 Task: Add the report chart component in the site builder.
Action: Mouse moved to (1182, 88)
Screenshot: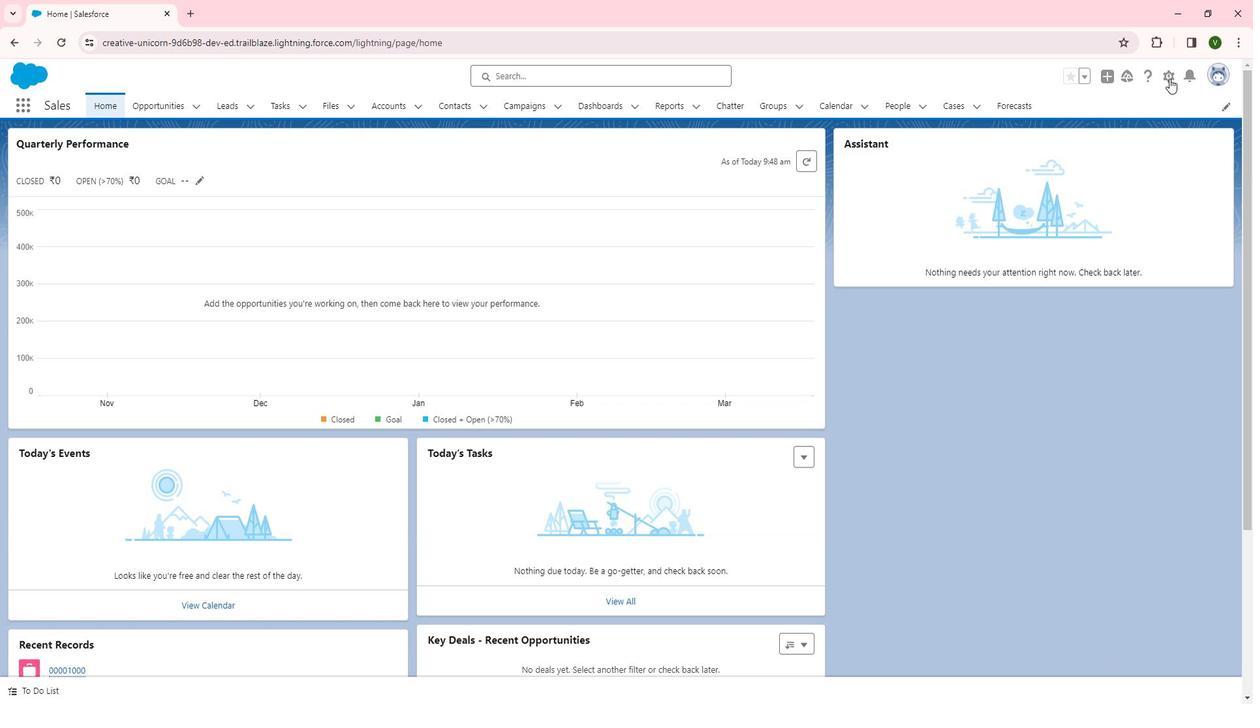 
Action: Mouse pressed left at (1182, 88)
Screenshot: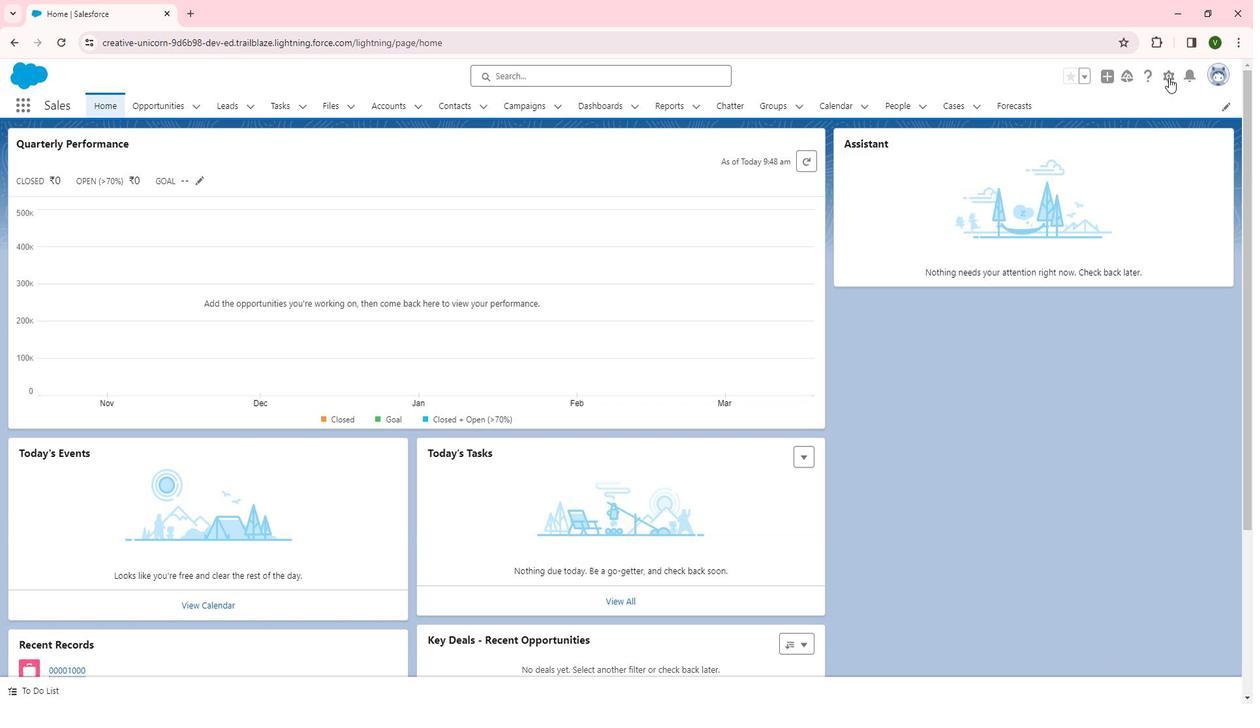 
Action: Mouse moved to (1155, 120)
Screenshot: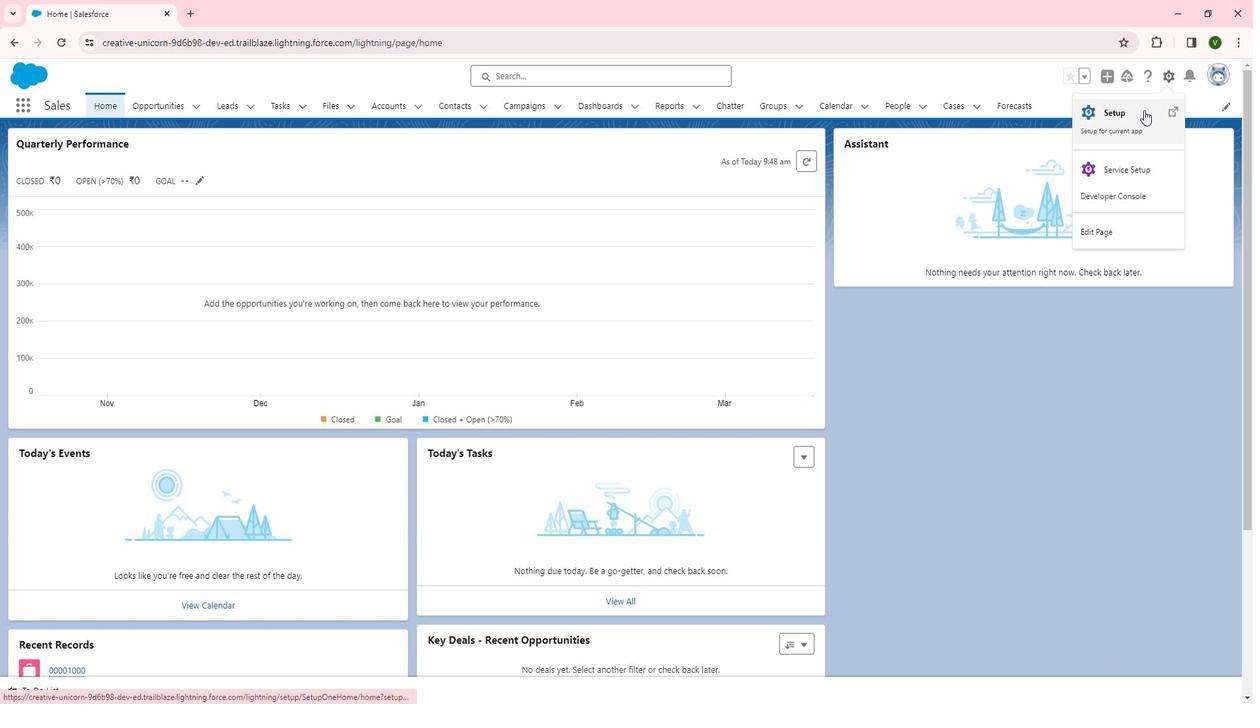 
Action: Mouse pressed left at (1155, 120)
Screenshot: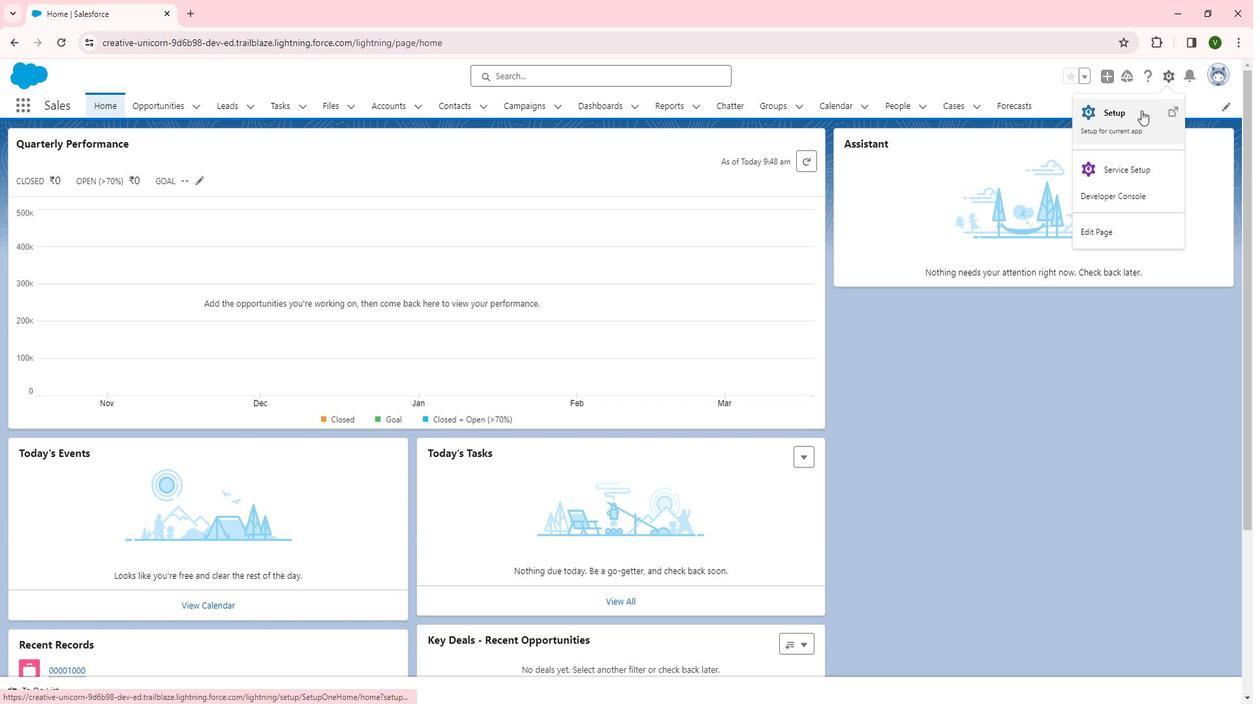 
Action: Mouse moved to (51, 444)
Screenshot: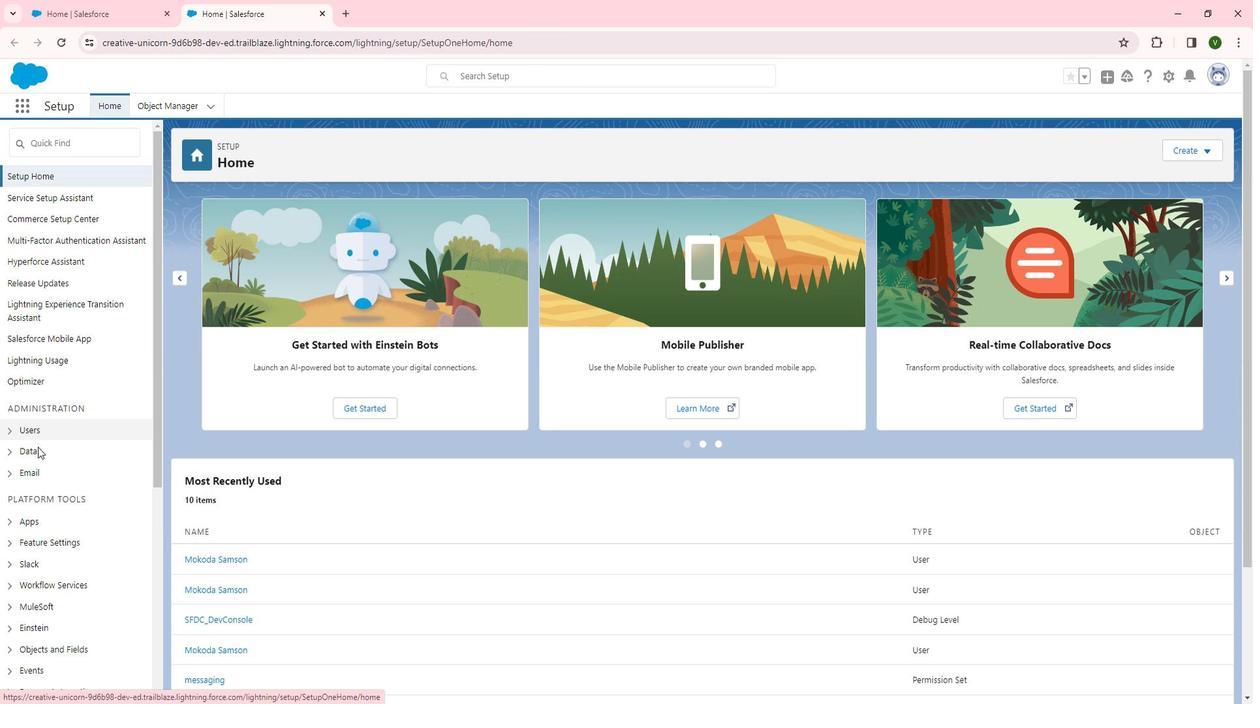
Action: Mouse scrolled (51, 443) with delta (0, 0)
Screenshot: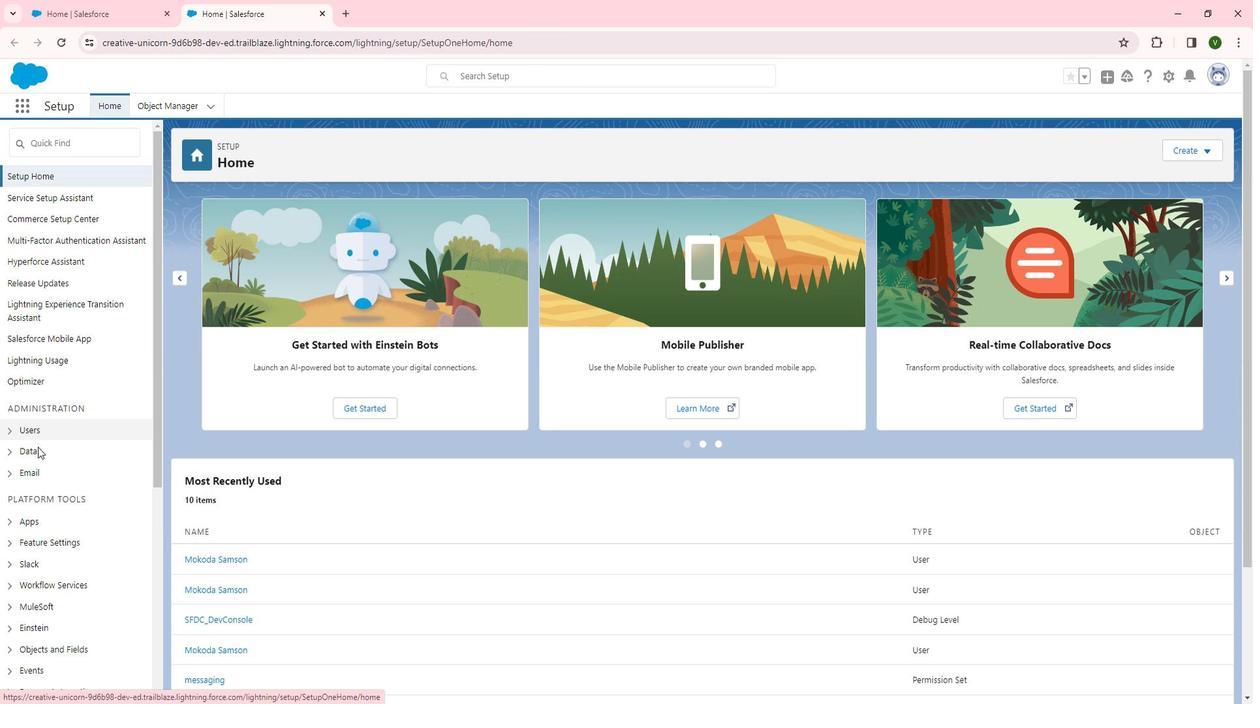 
Action: Mouse moved to (52, 445)
Screenshot: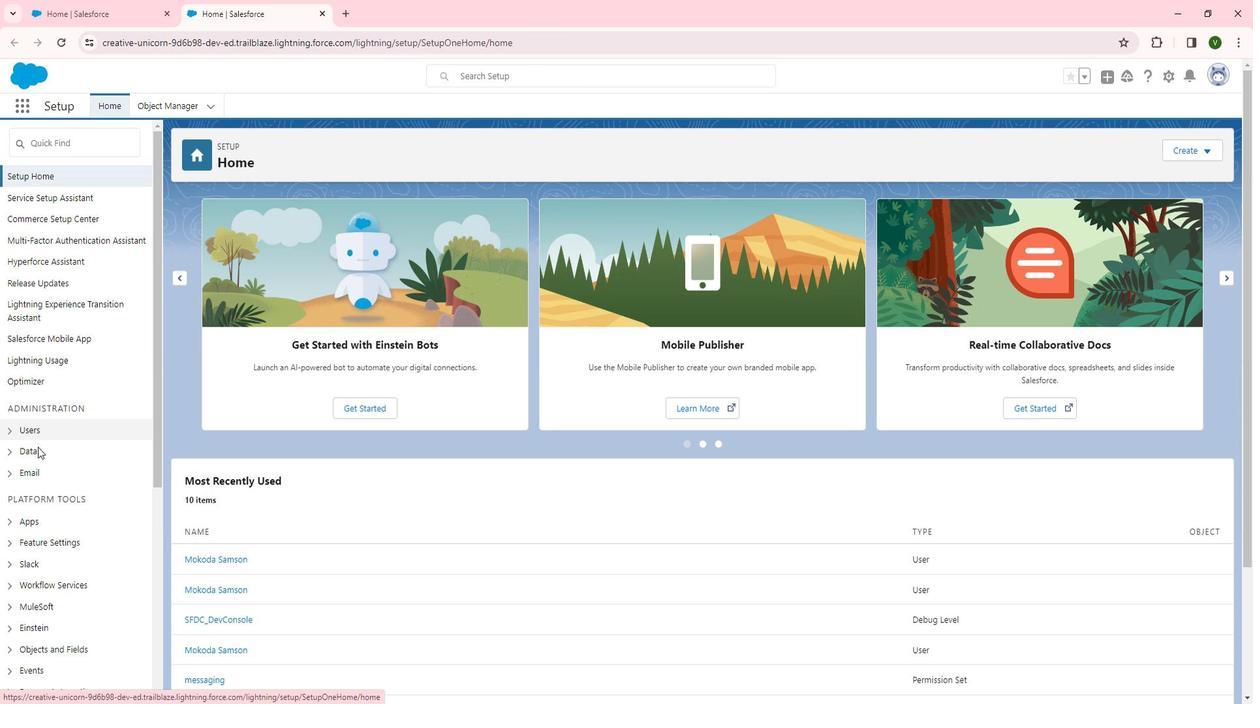 
Action: Mouse scrolled (52, 444) with delta (0, 0)
Screenshot: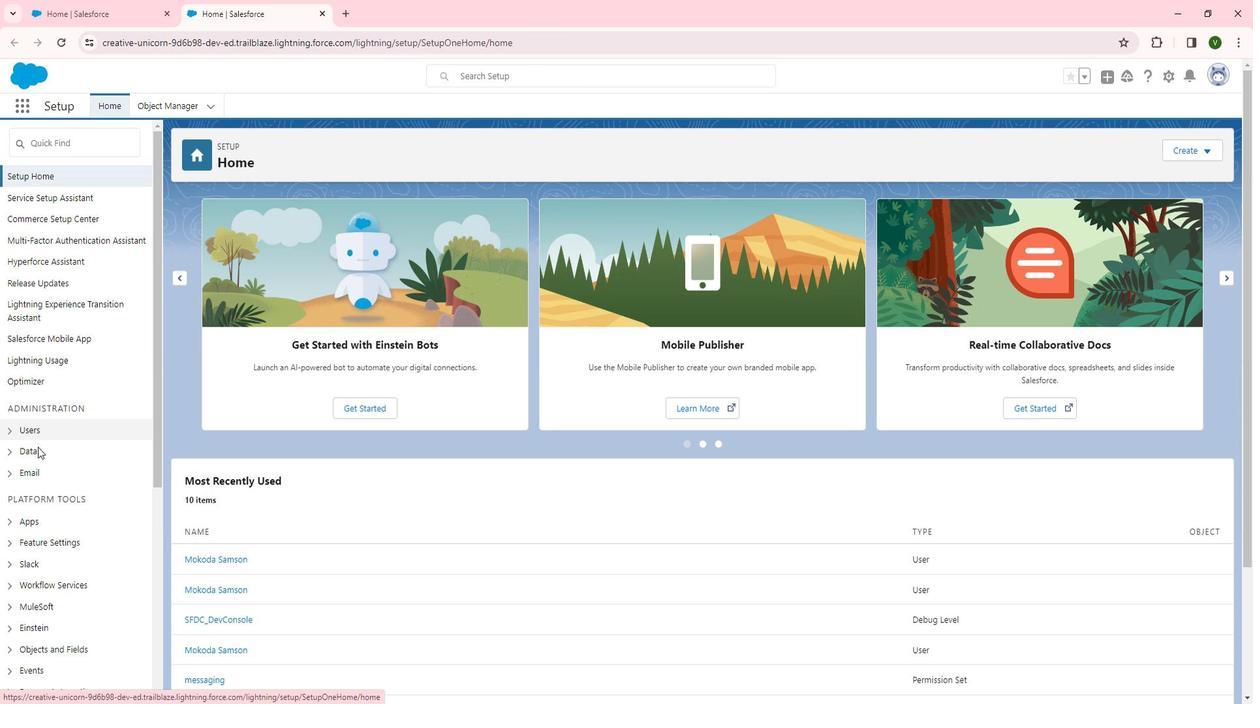 
Action: Mouse moved to (52, 446)
Screenshot: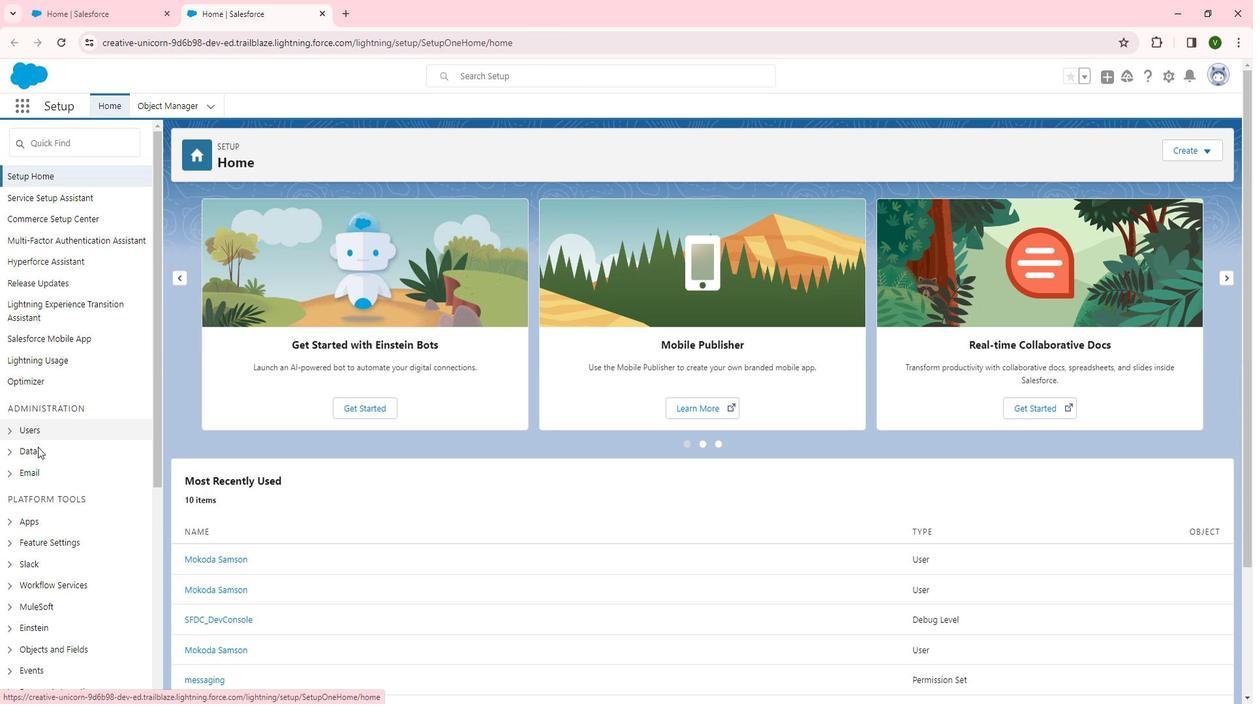 
Action: Mouse scrolled (52, 445) with delta (0, 0)
Screenshot: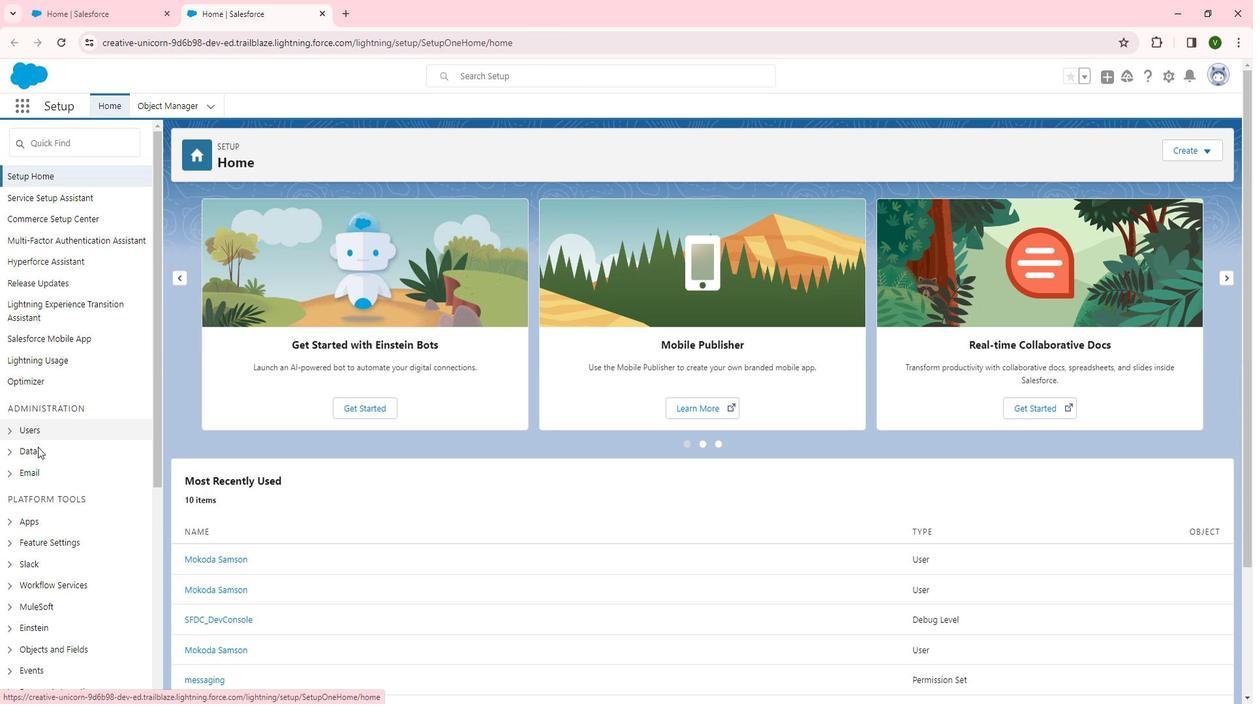 
Action: Mouse moved to (77, 339)
Screenshot: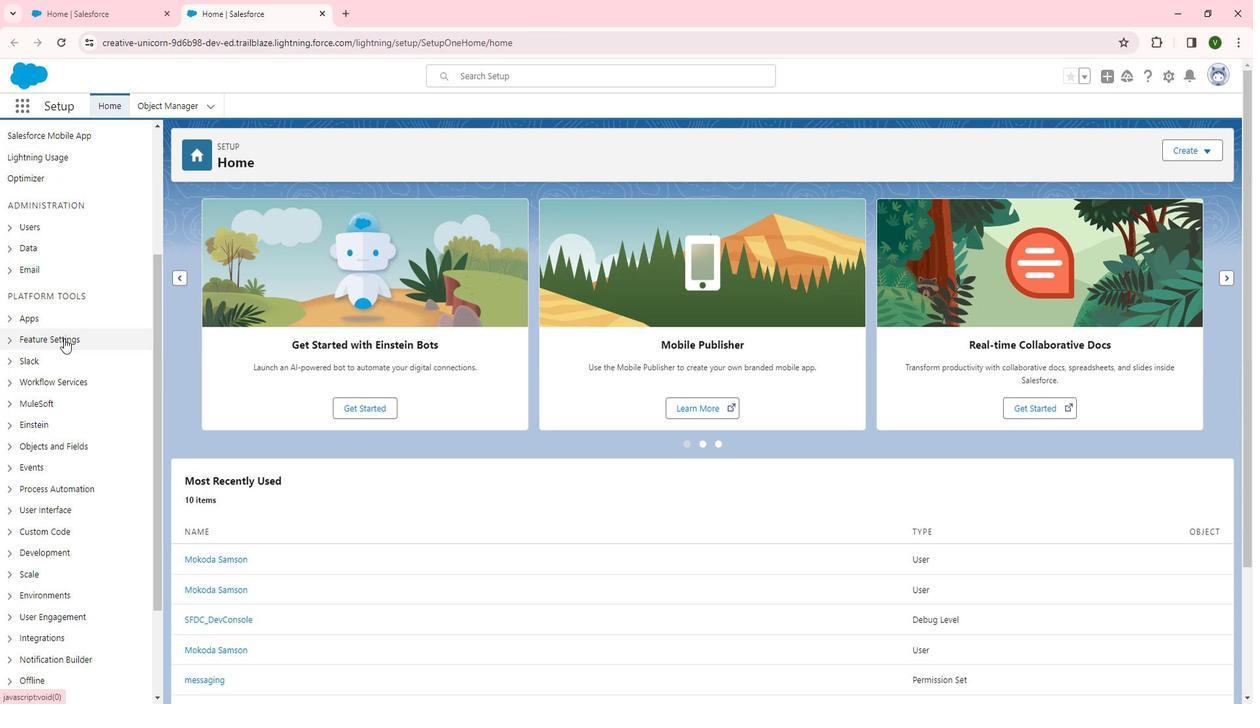 
Action: Mouse pressed left at (77, 339)
Screenshot: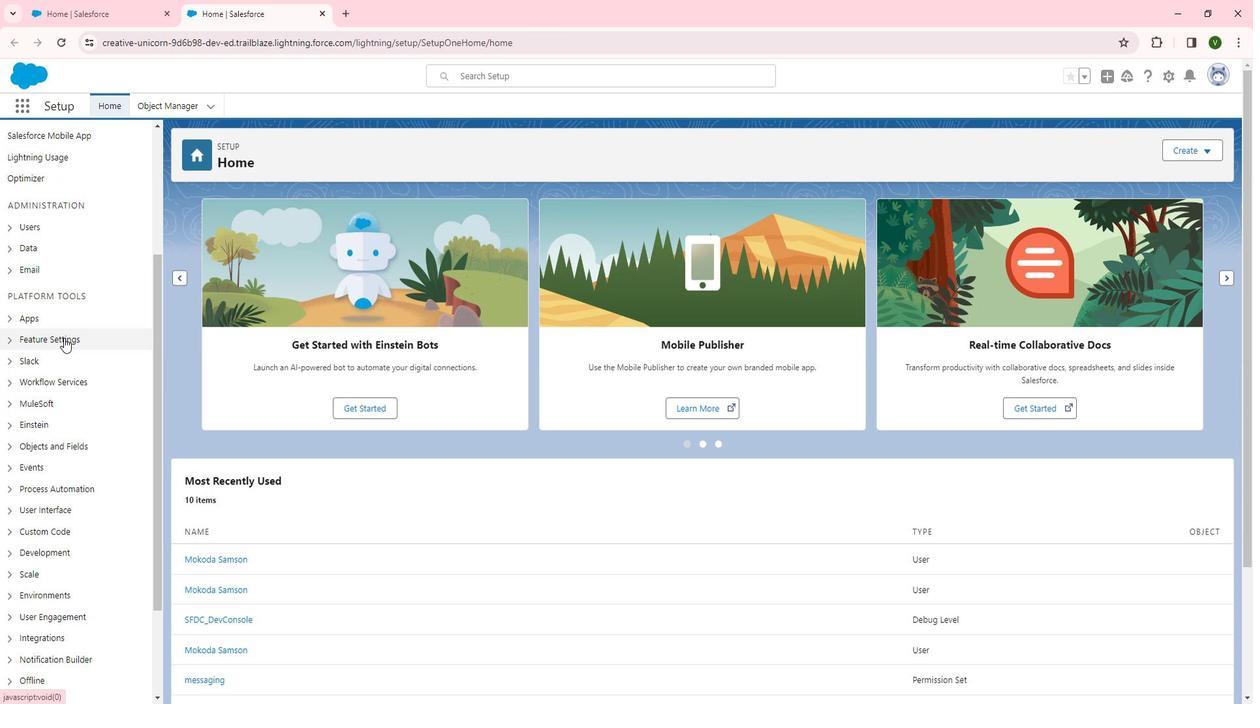 
Action: Mouse moved to (79, 482)
Screenshot: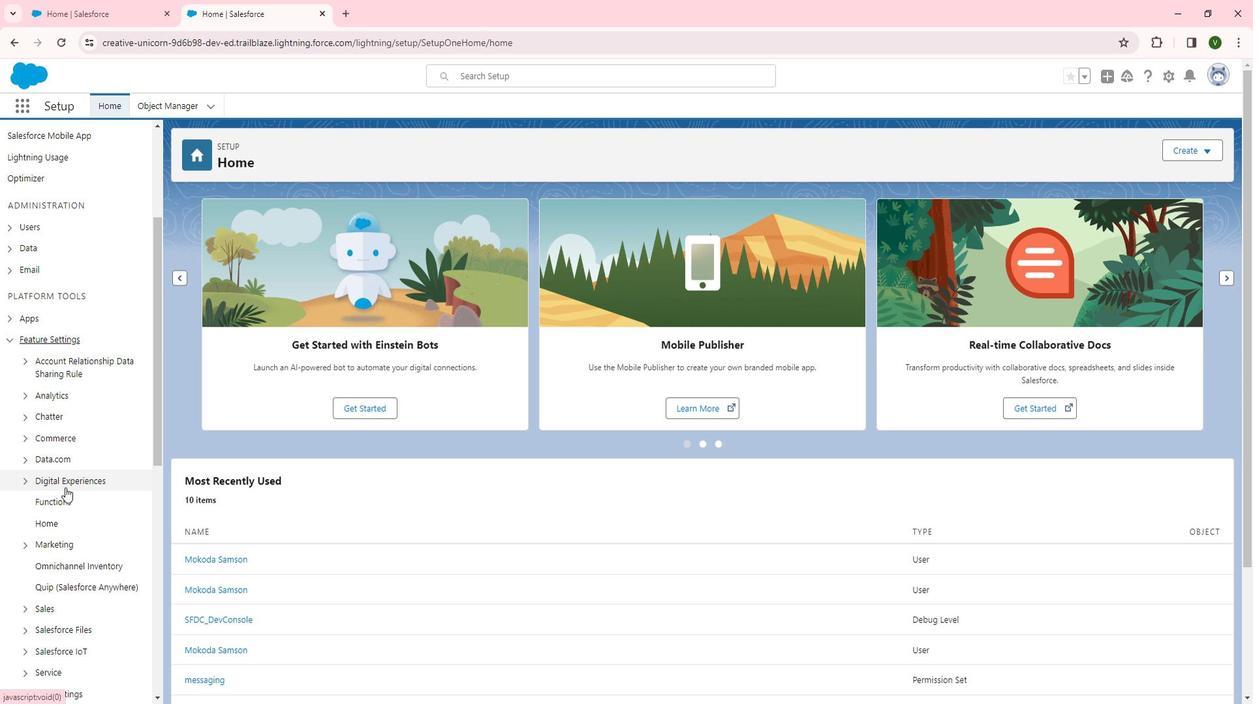 
Action: Mouse pressed left at (79, 482)
Screenshot: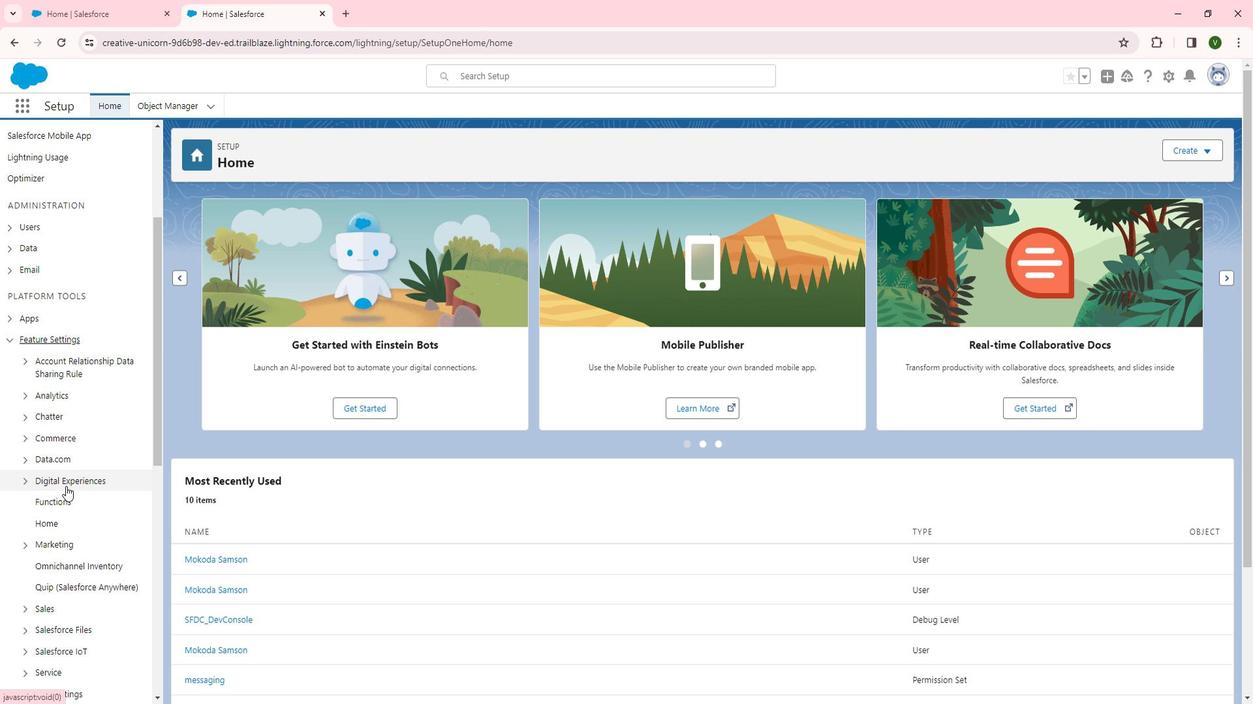 
Action: Mouse moved to (67, 497)
Screenshot: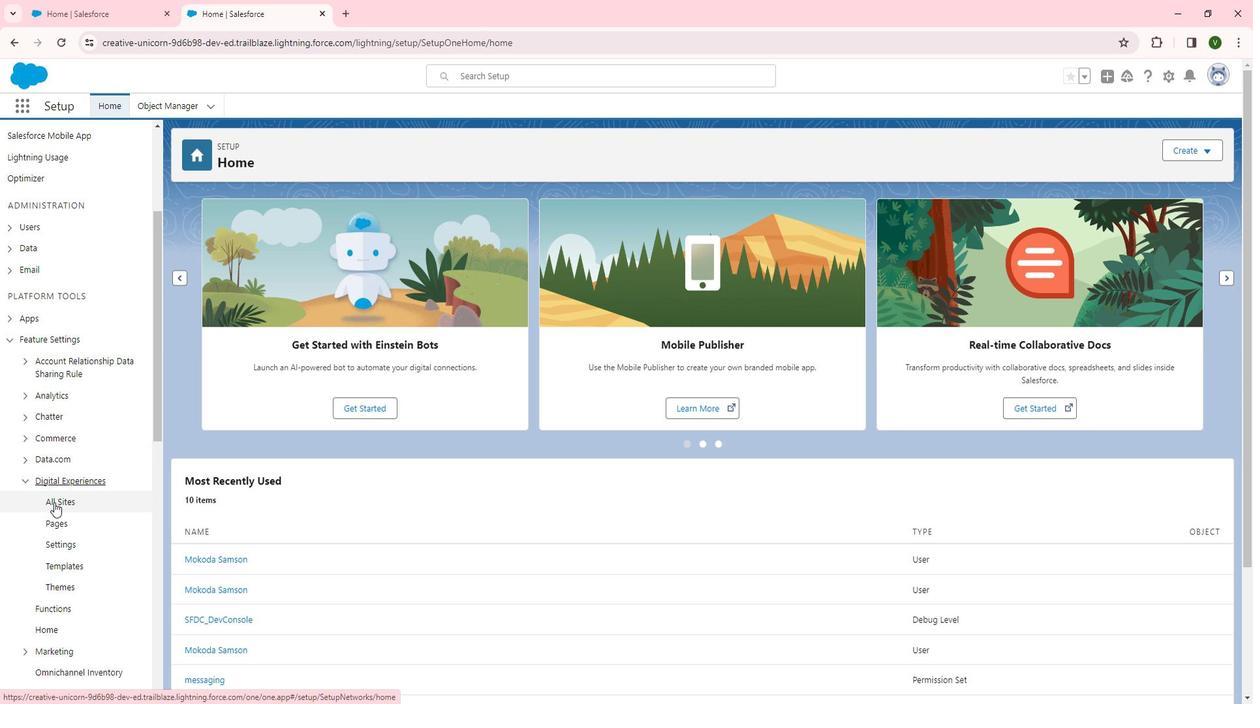 
Action: Mouse pressed left at (67, 497)
Screenshot: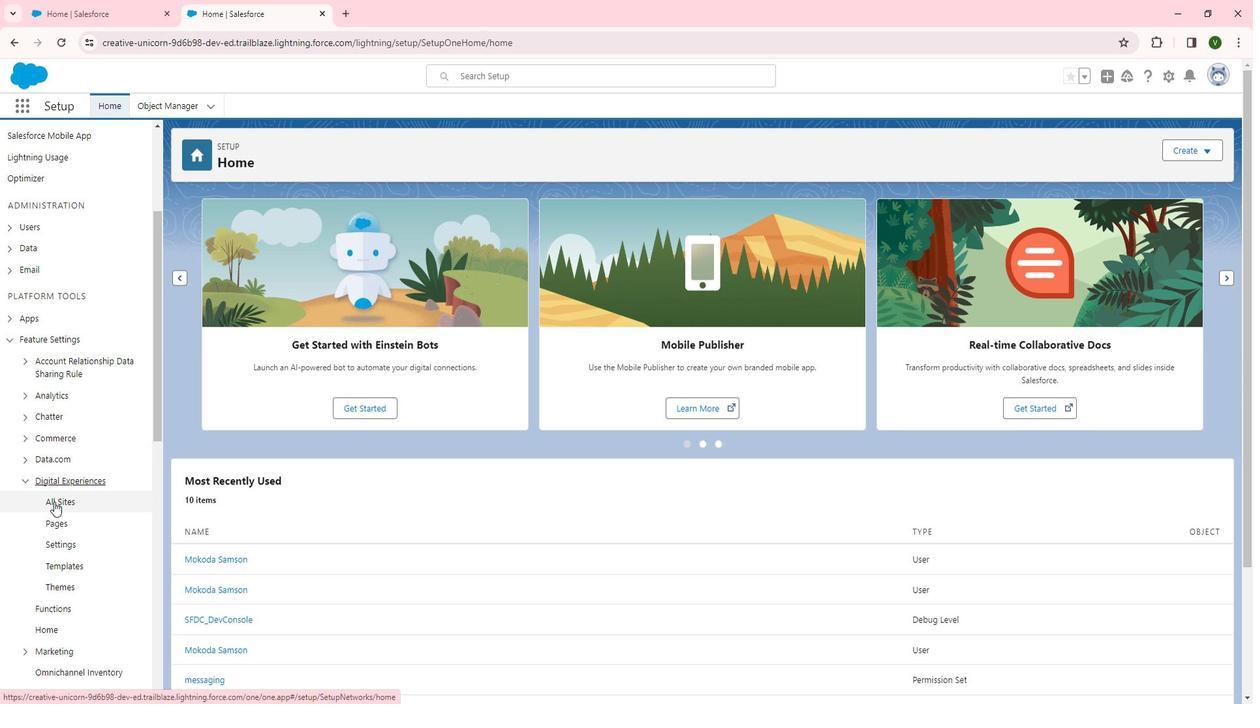 
Action: Mouse moved to (230, 385)
Screenshot: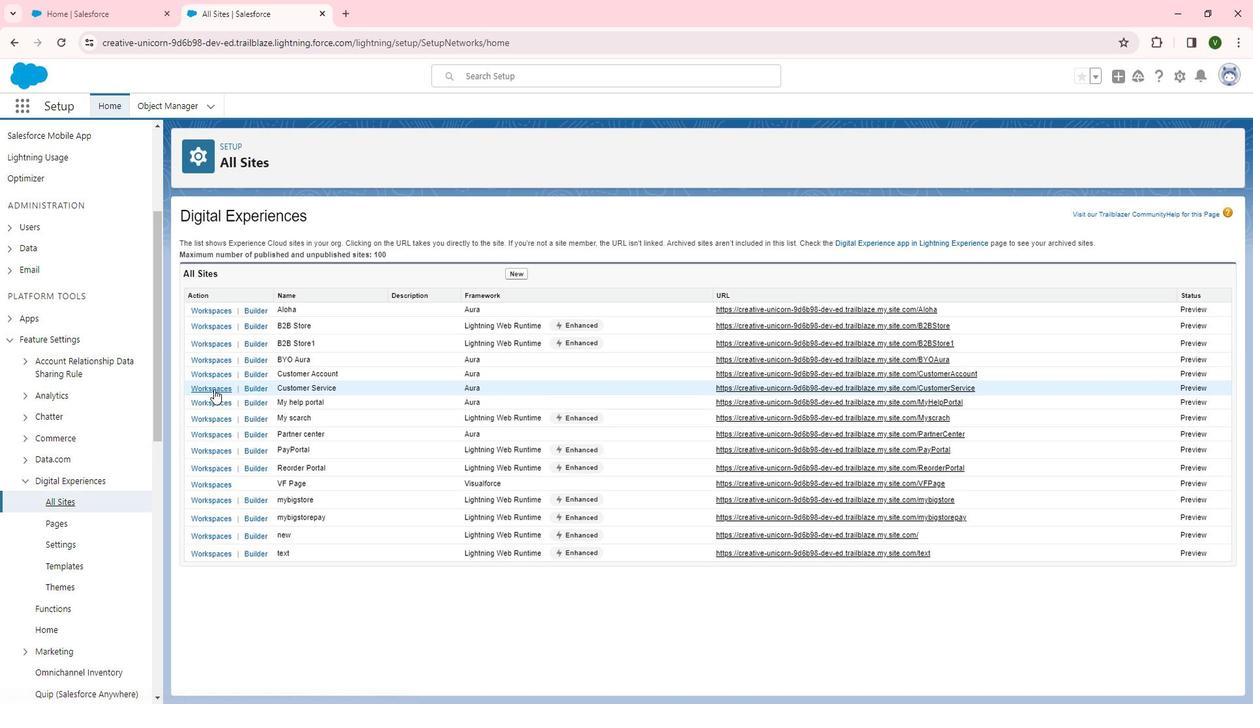 
Action: Mouse pressed left at (230, 385)
Screenshot: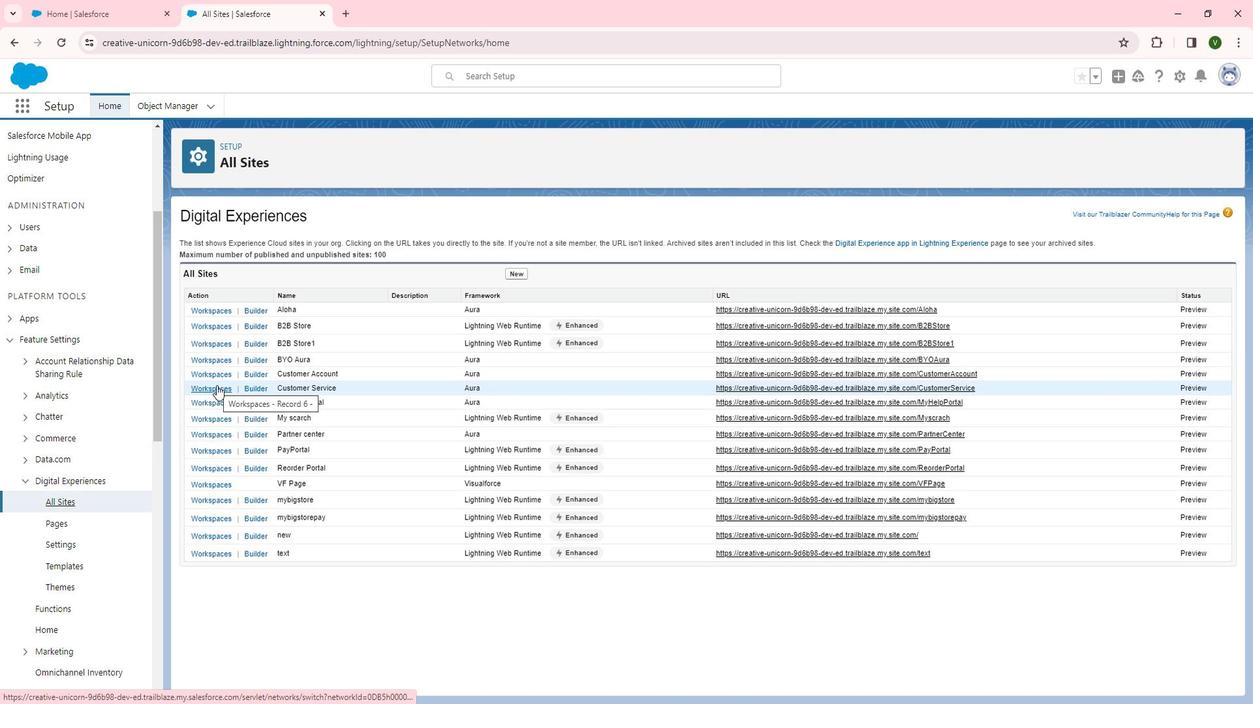 
Action: Mouse moved to (174, 301)
Screenshot: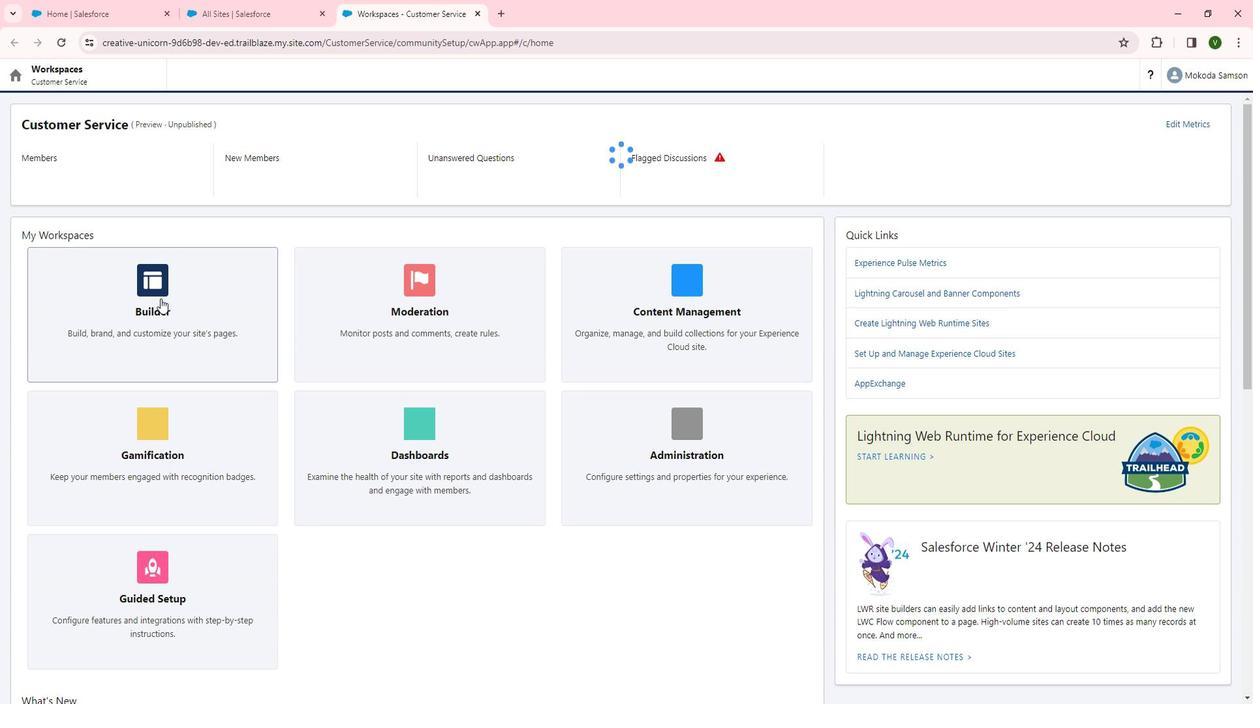 
Action: Mouse pressed left at (174, 301)
Screenshot: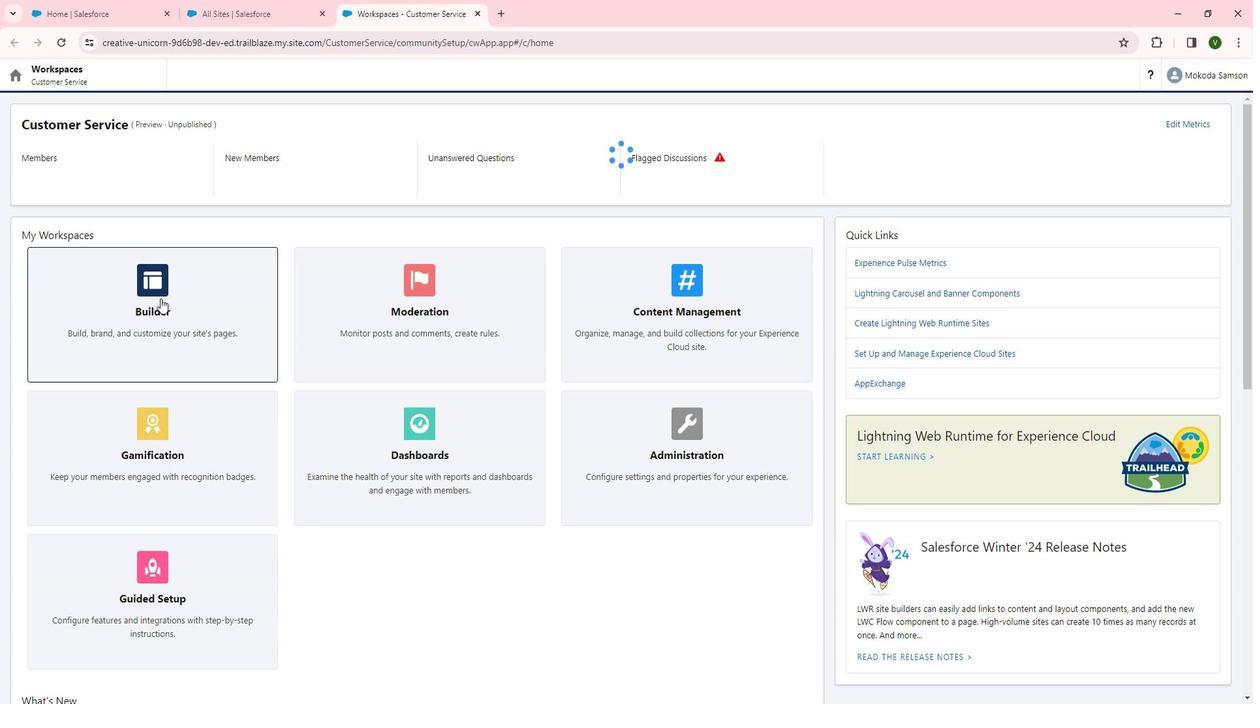 
Action: Mouse moved to (41, 127)
Screenshot: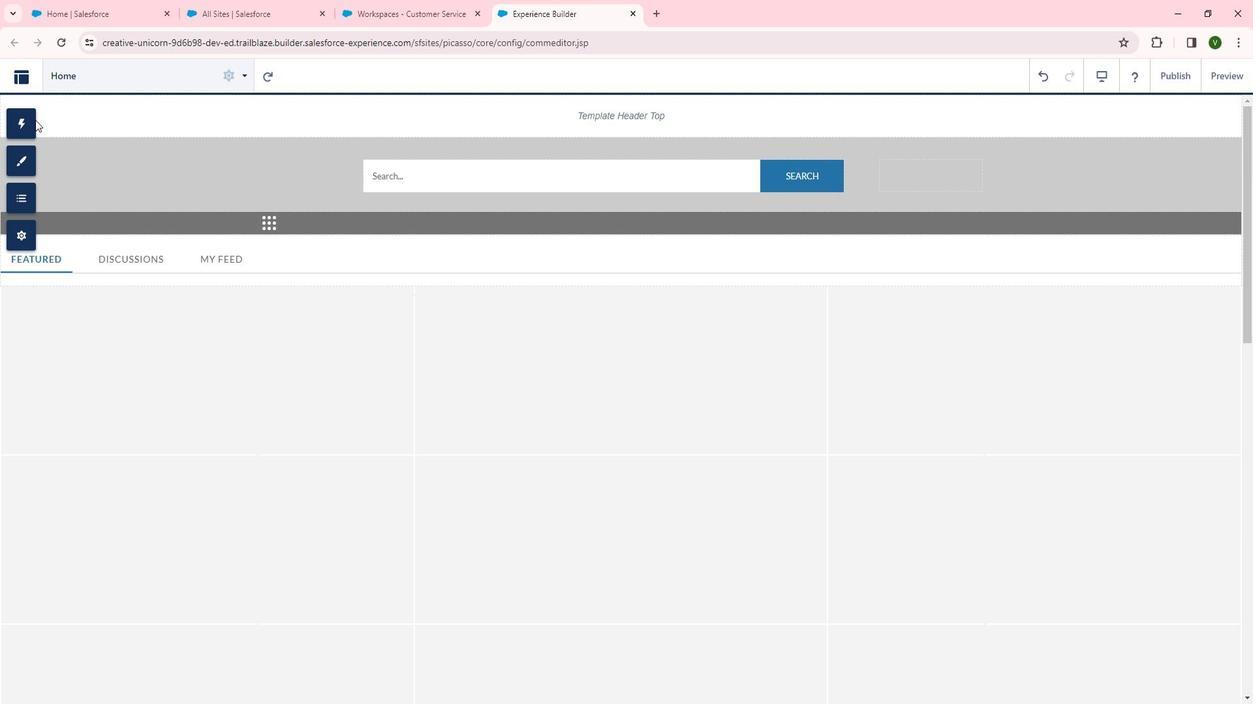 
Action: Mouse pressed left at (41, 127)
Screenshot: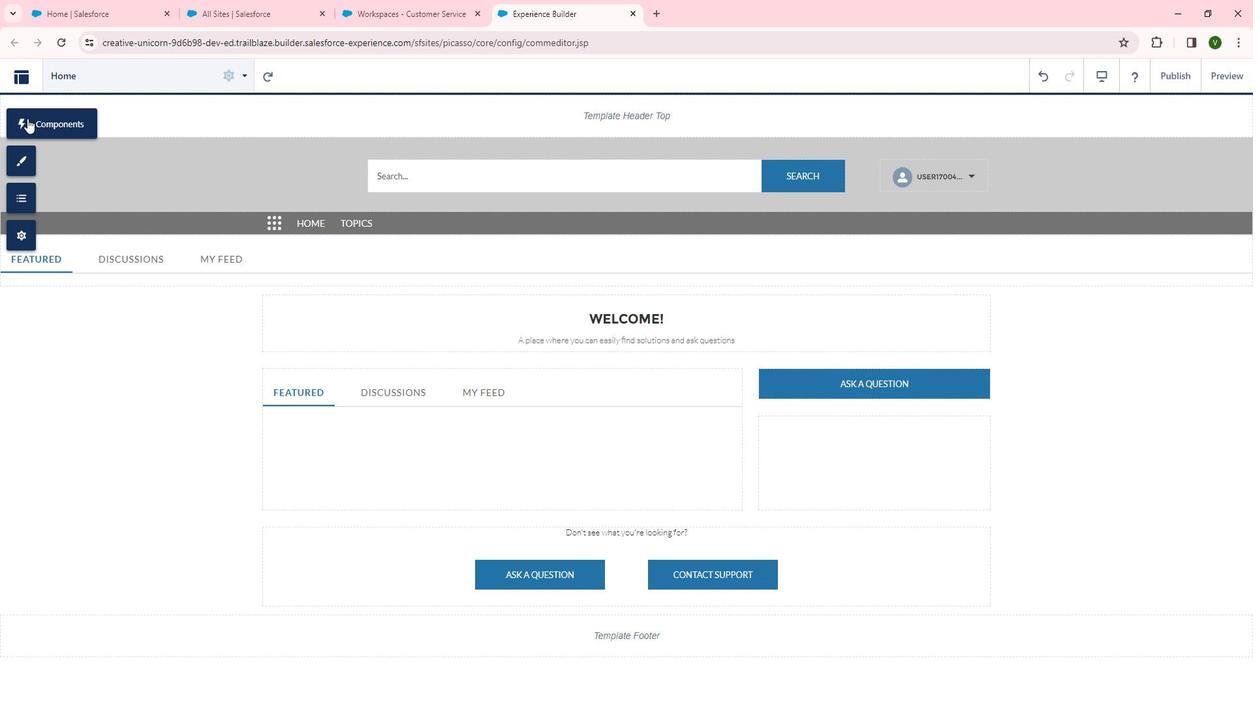 
Action: Mouse moved to (134, 245)
Screenshot: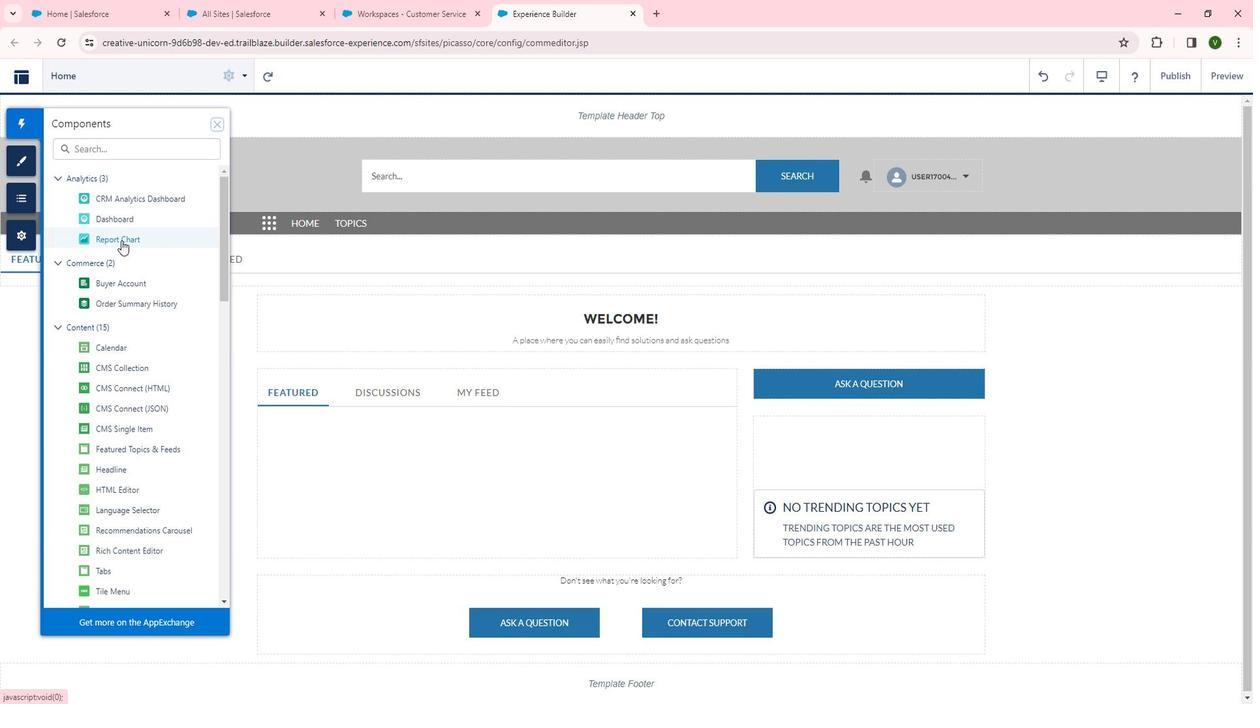 
Action: Mouse pressed left at (134, 245)
Screenshot: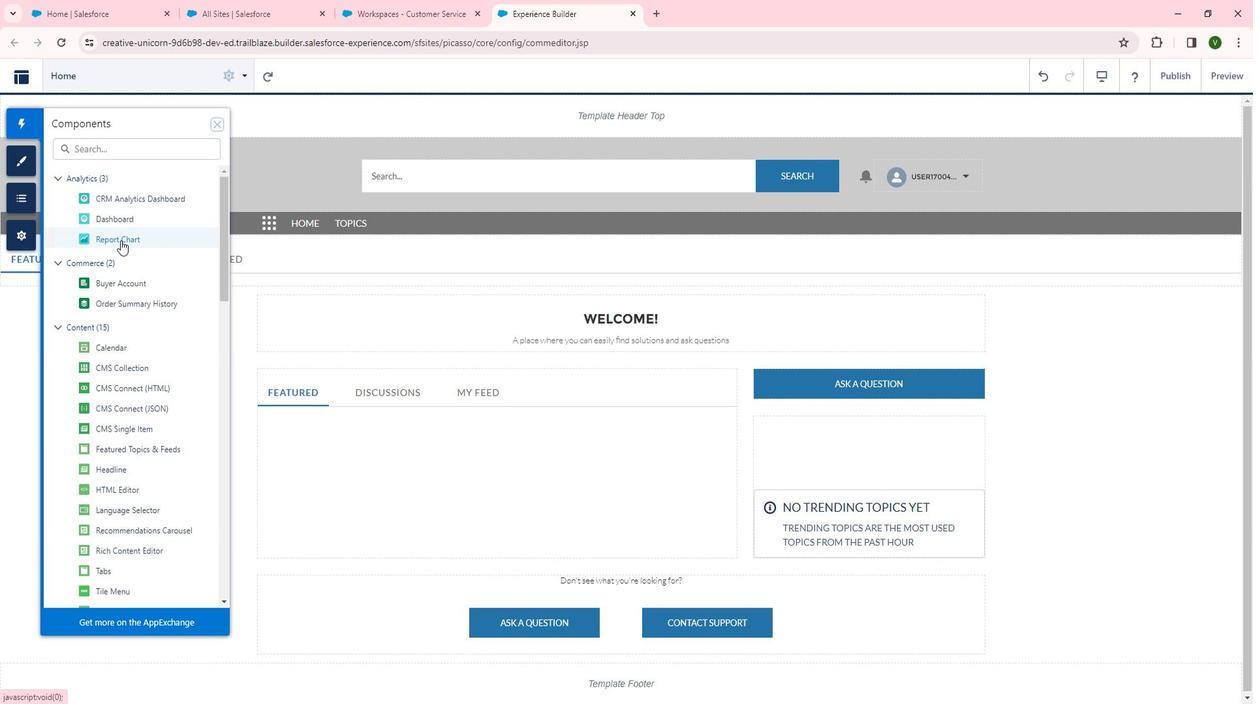 
Action: Mouse moved to (1156, 196)
Screenshot: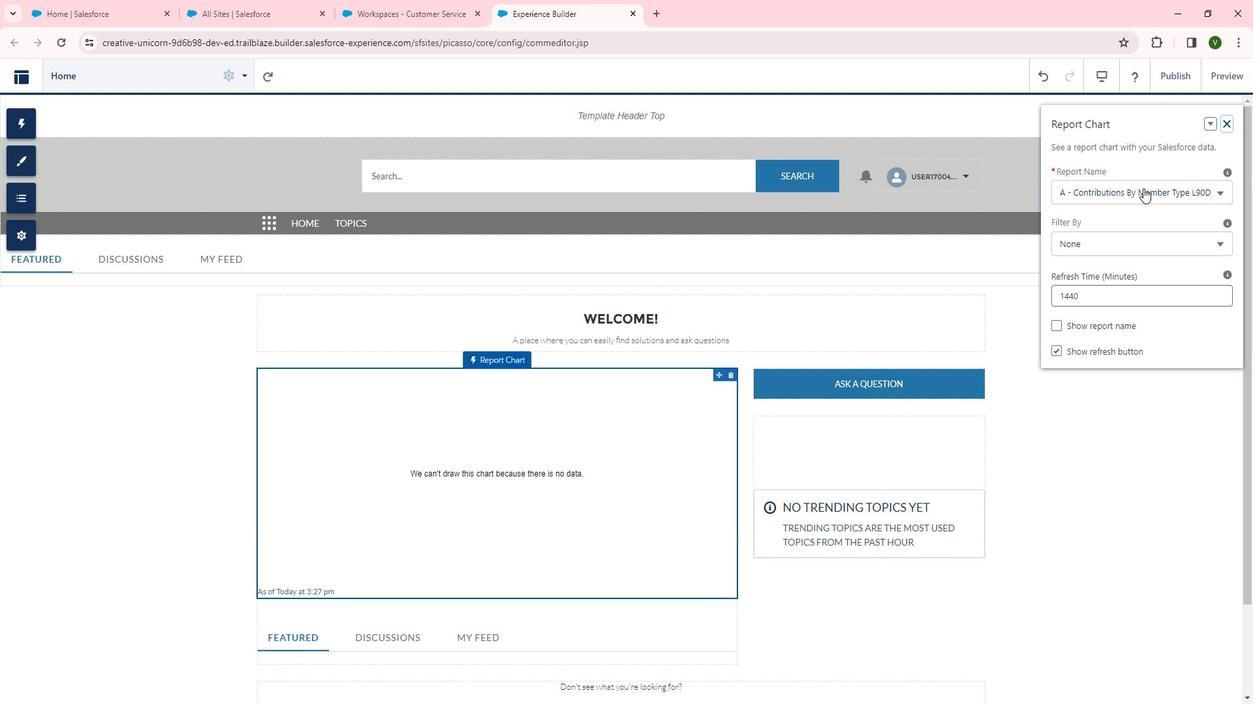 
Action: Mouse pressed left at (1156, 196)
Screenshot: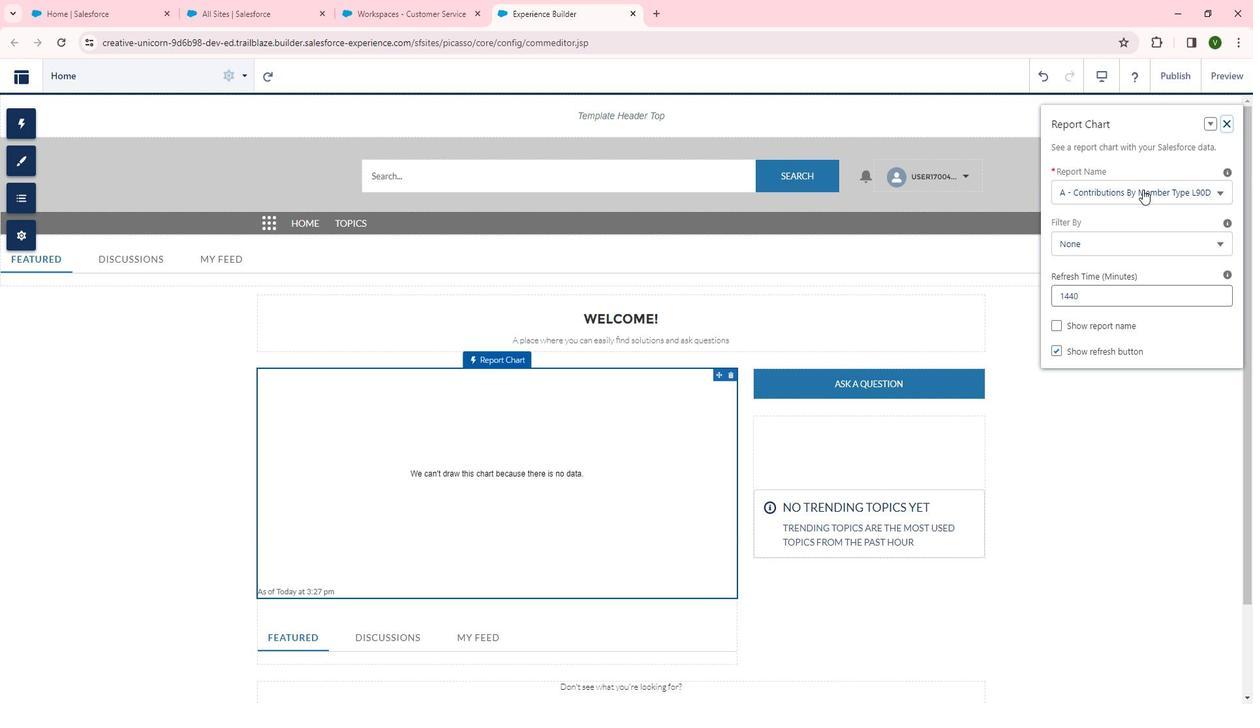 
Action: Mouse moved to (1132, 322)
Screenshot: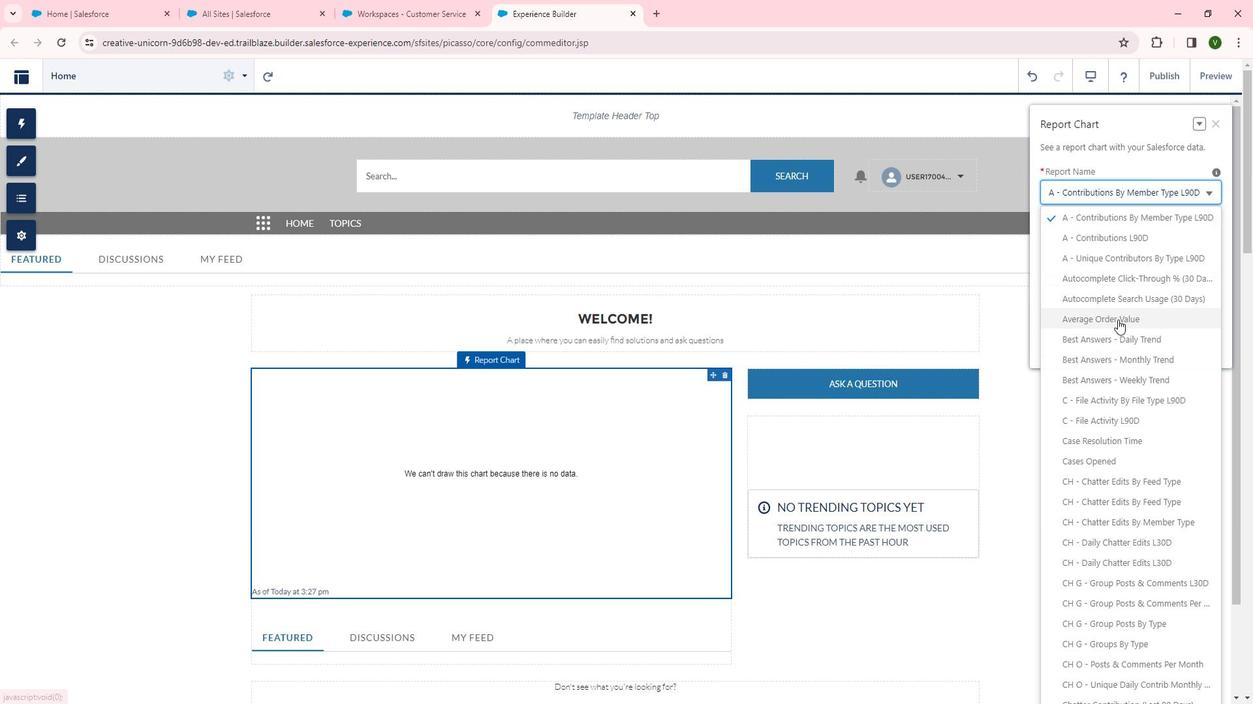 
Action: Mouse pressed left at (1132, 322)
Screenshot: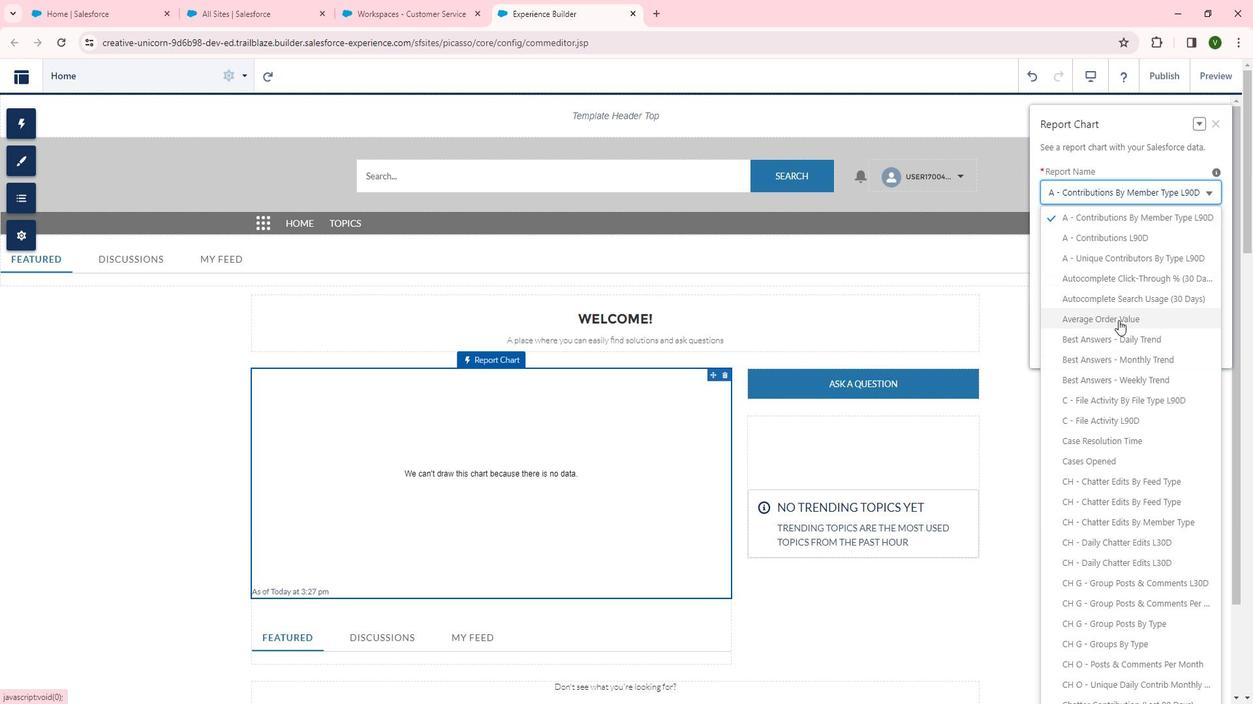 
Action: Mouse moved to (675, 424)
Screenshot: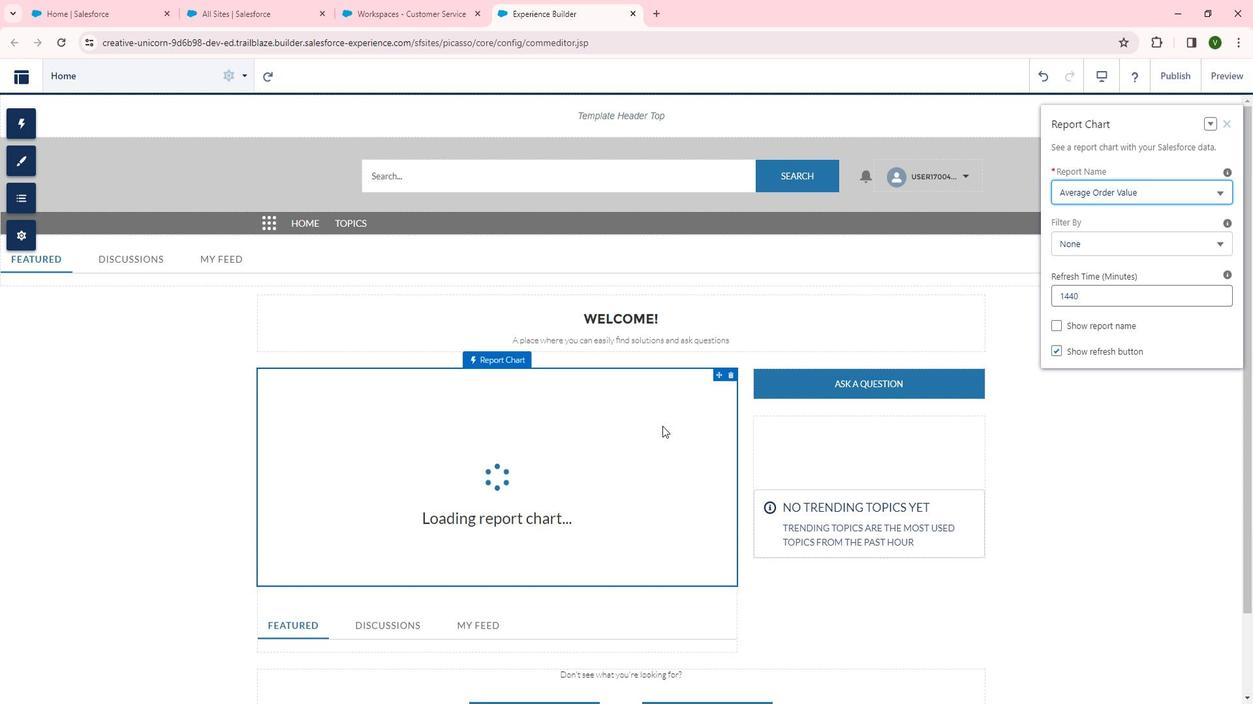 
